 Task: Open a file.
Action: Mouse moved to (34, 10)
Screenshot: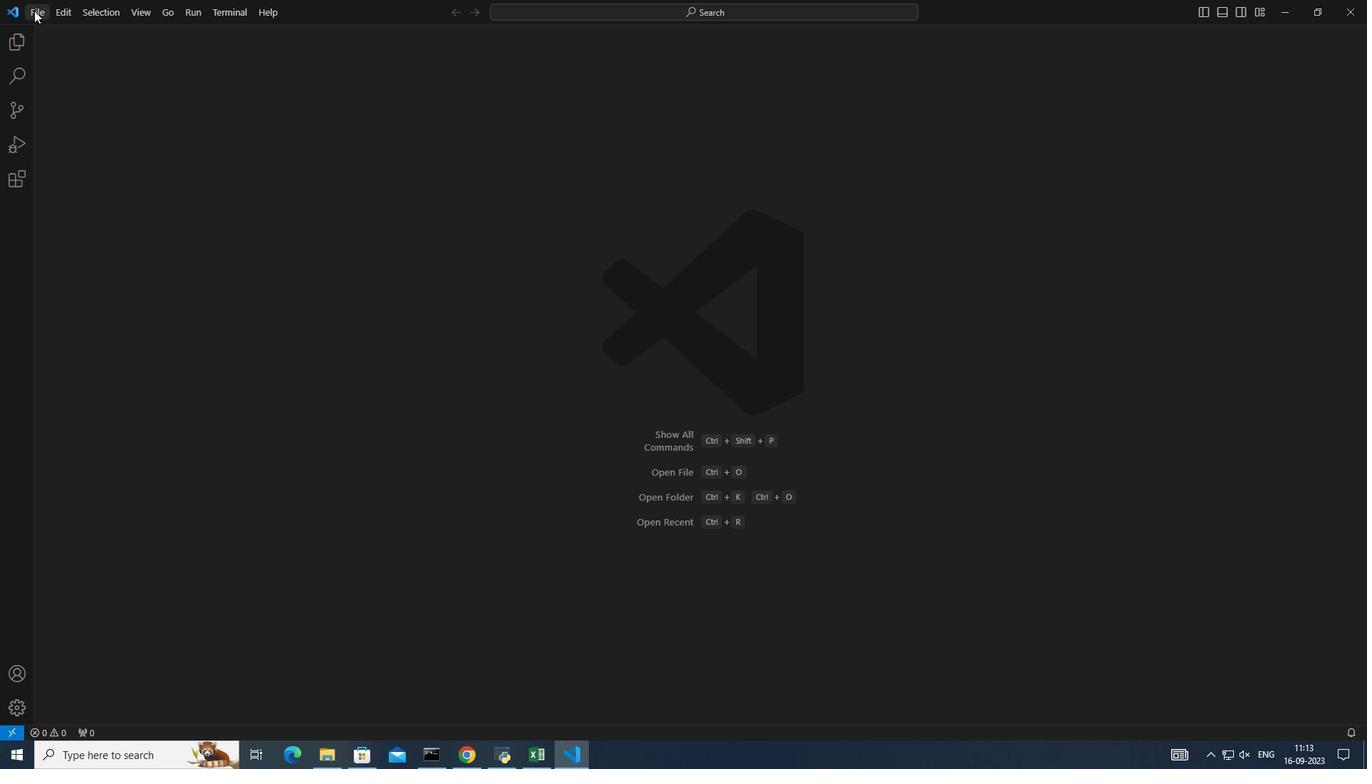 
Action: Mouse pressed left at (34, 10)
Screenshot: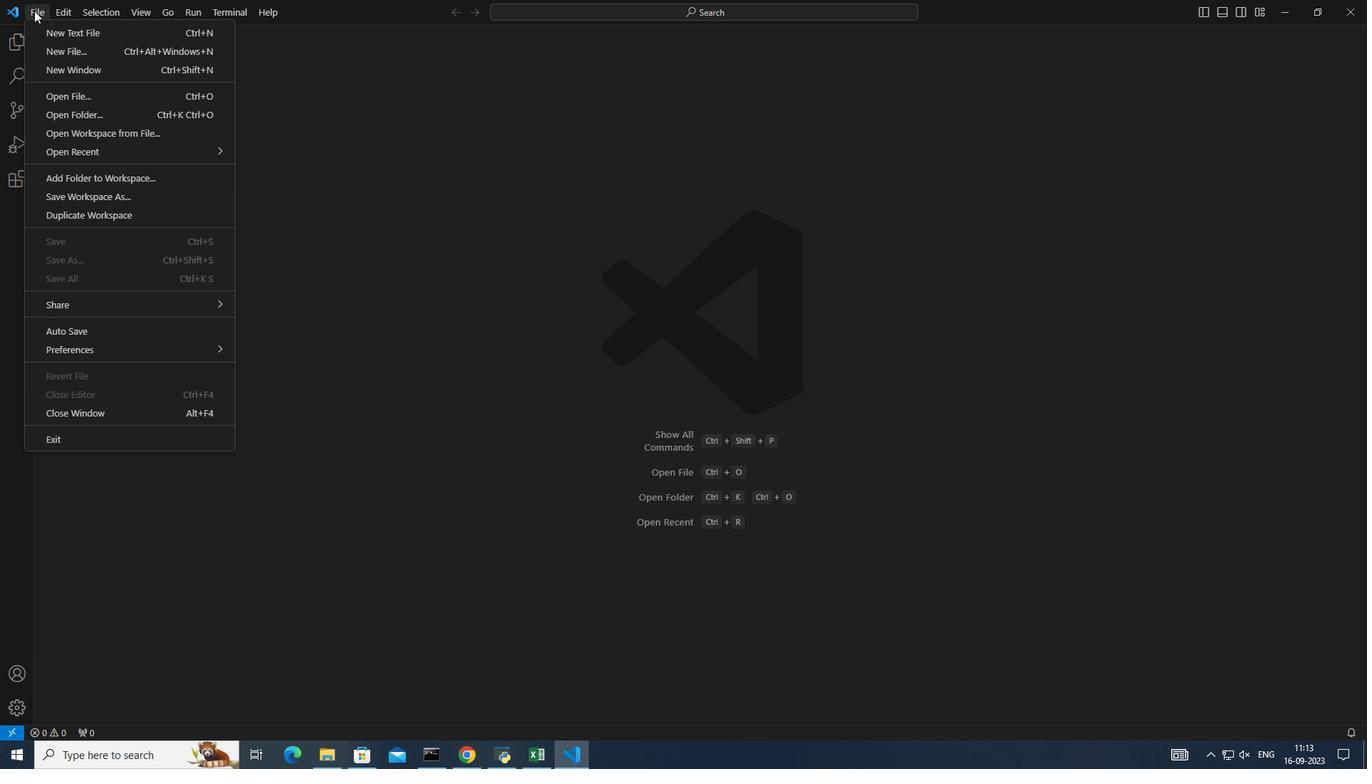 
Action: Mouse moved to (61, 94)
Screenshot: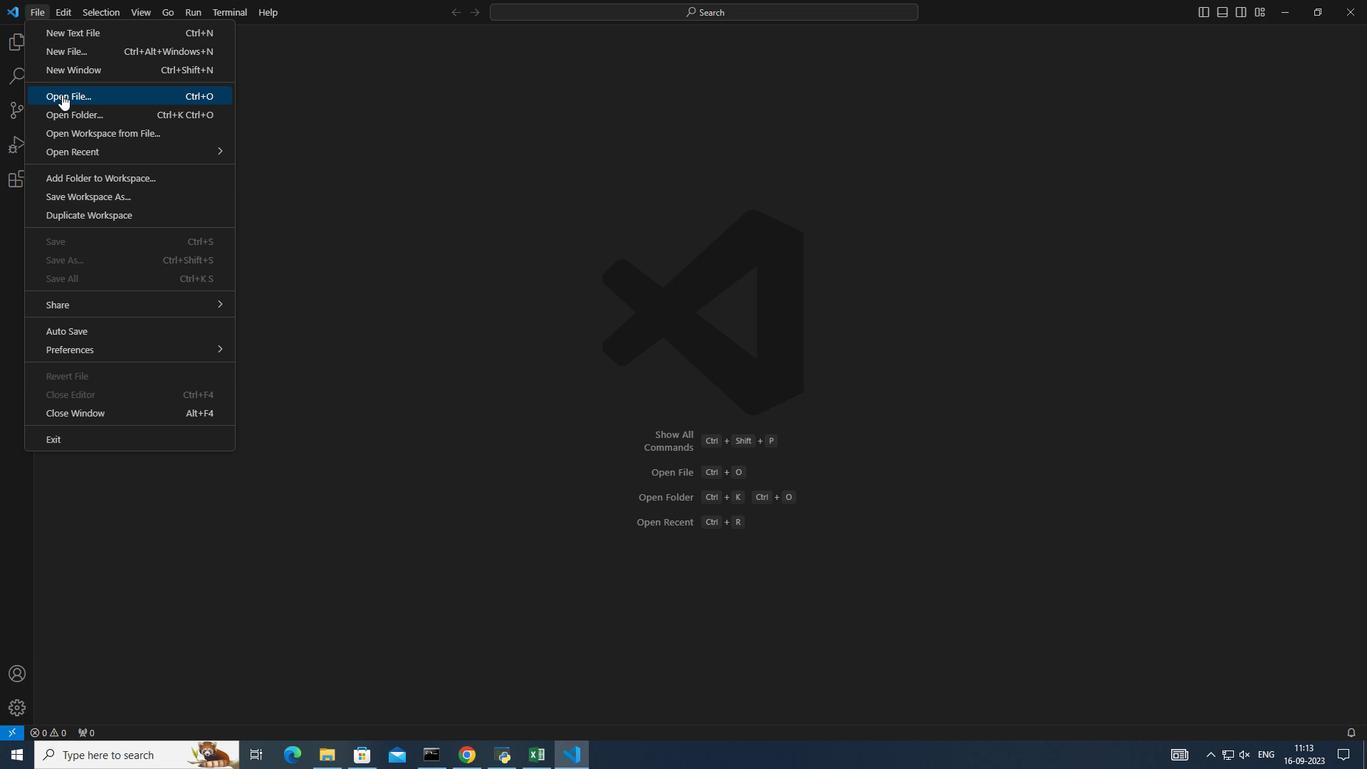 
Action: Mouse pressed left at (61, 94)
Screenshot: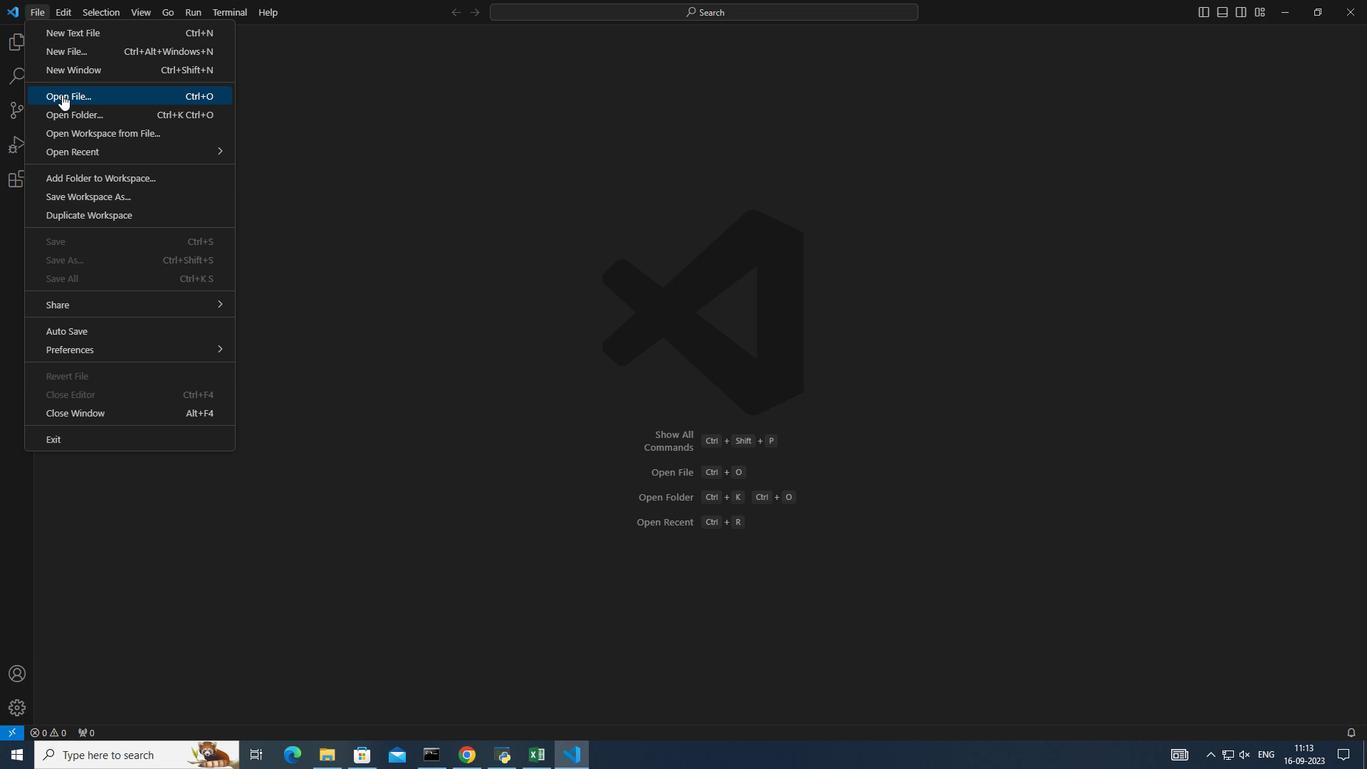
Action: Mouse moved to (623, 44)
Screenshot: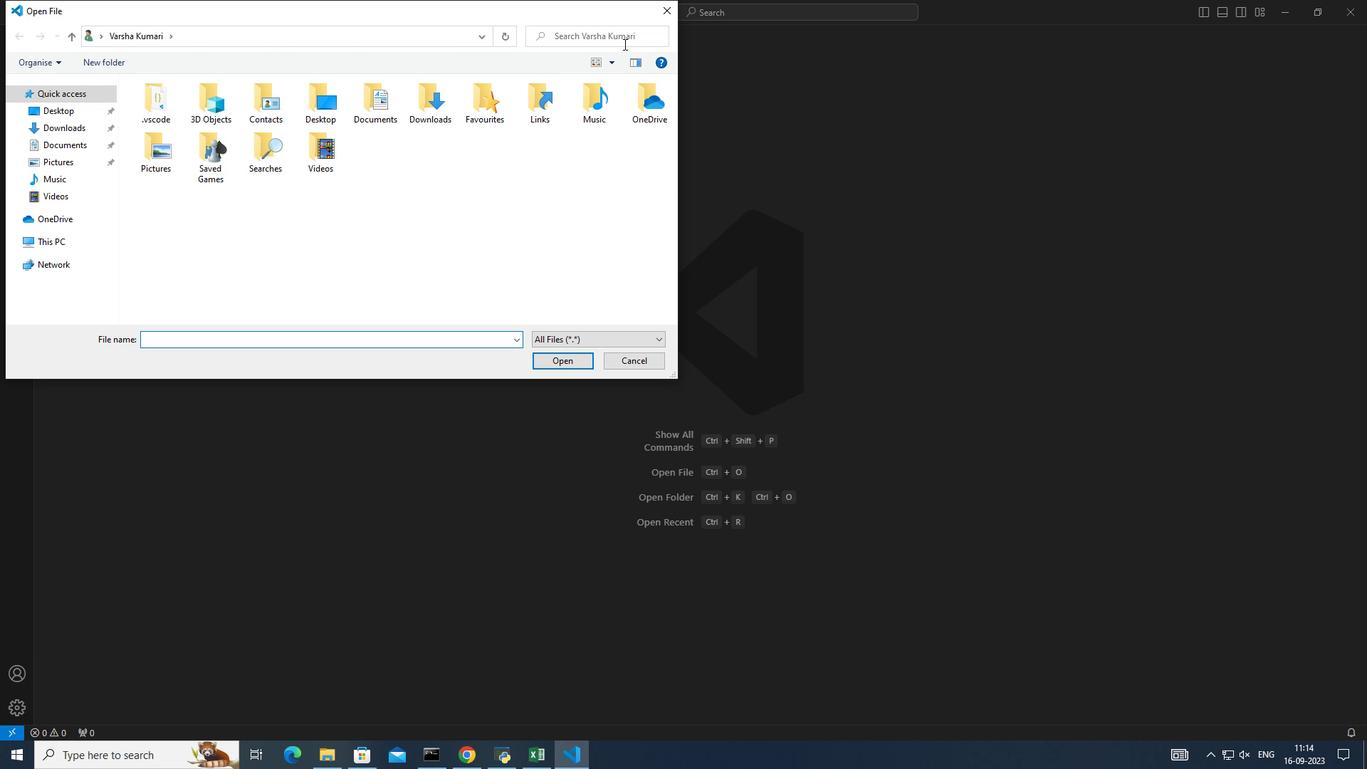 
